 Task: Open a blank sheet, save the file as 'analysis' Insert a table '2 by 3' In first column, add headers, 'Roll No, Name'. Under first header add  1, 2. Under second header add  Olivia, Grace. Change table style to  'Green'
Action: Mouse moved to (409, 212)
Screenshot: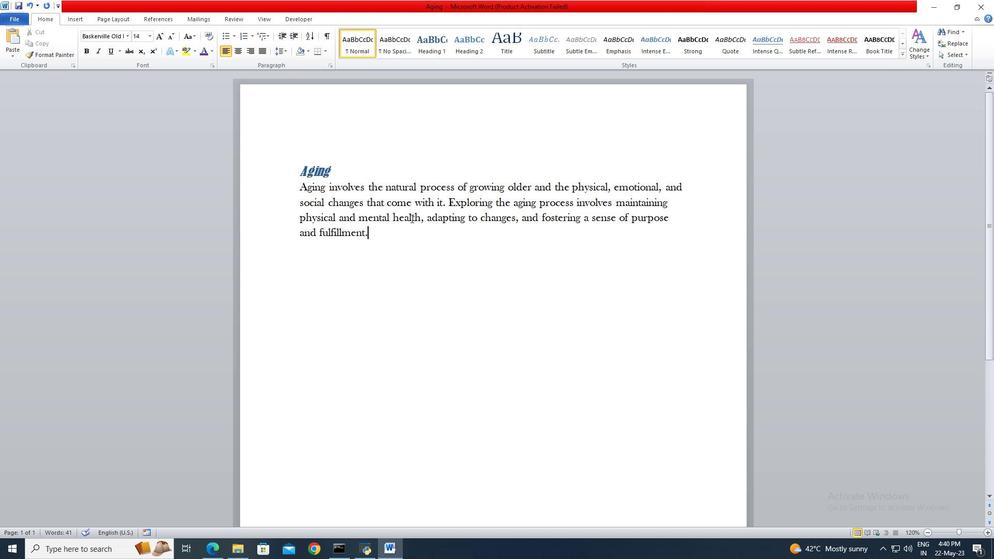 
Action: Key pressed ctrl+N
Screenshot: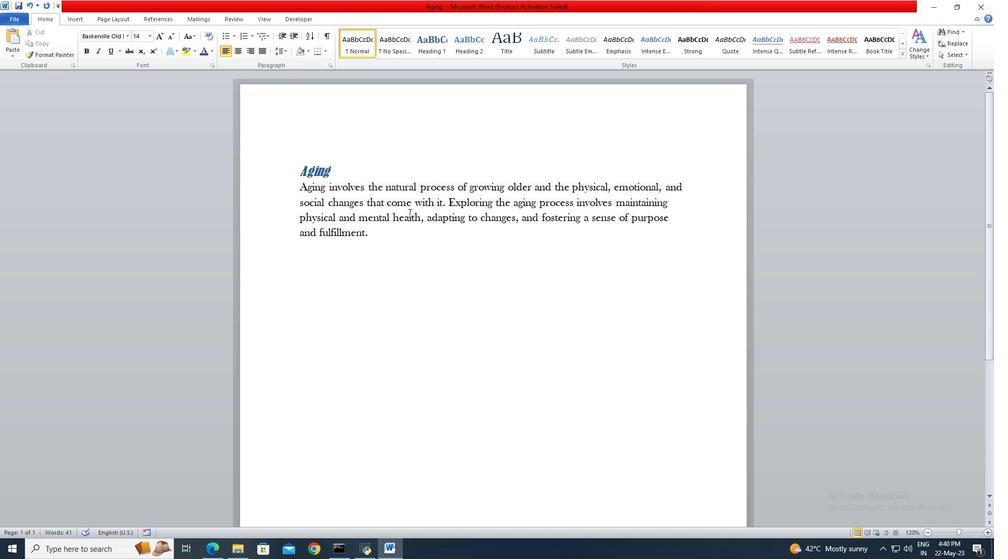 
Action: Mouse moved to (20, 17)
Screenshot: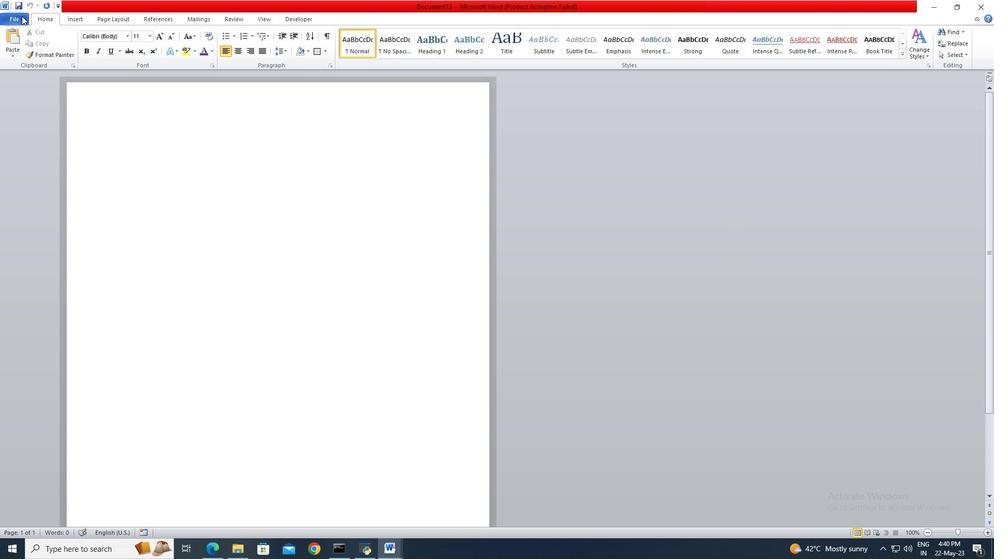 
Action: Mouse pressed left at (20, 17)
Screenshot: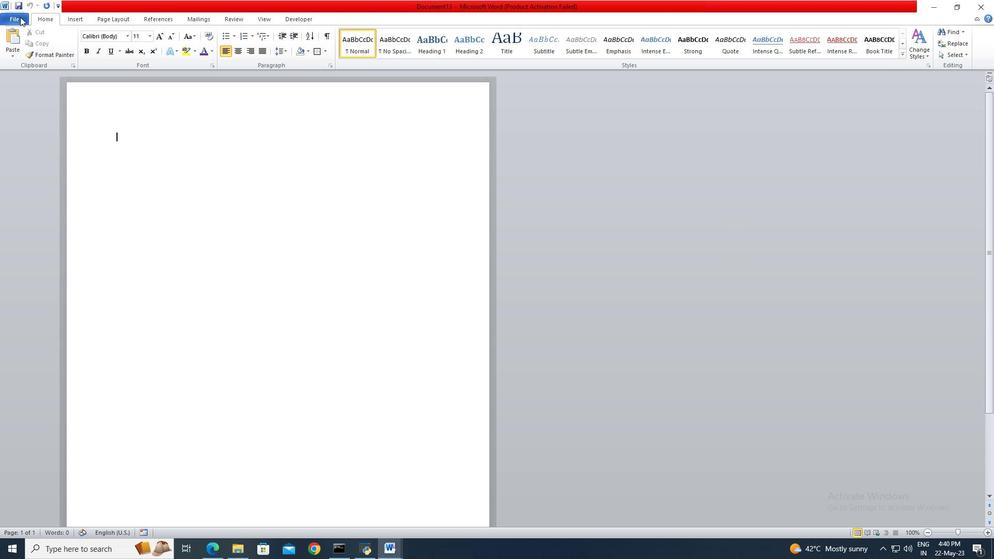 
Action: Mouse moved to (45, 56)
Screenshot: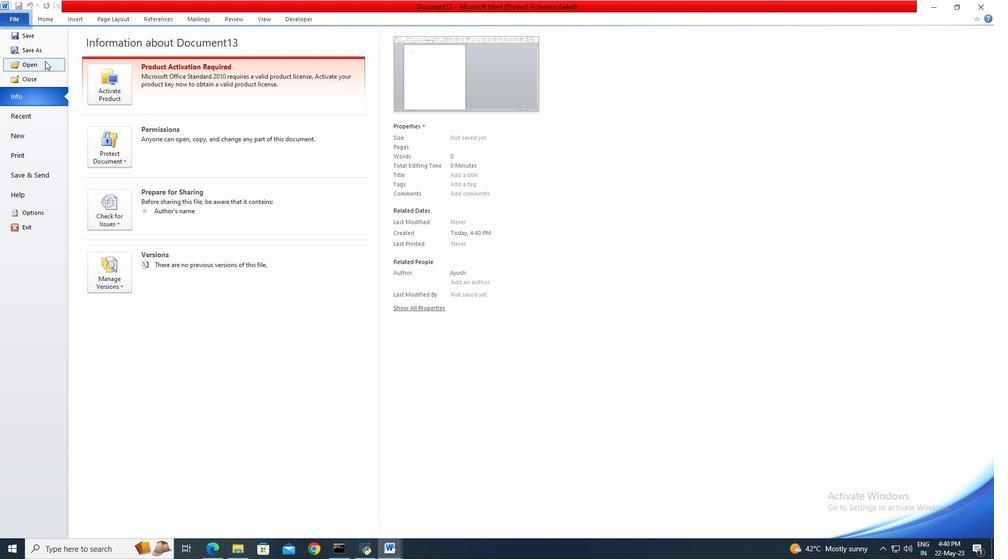 
Action: Mouse pressed left at (45, 56)
Screenshot: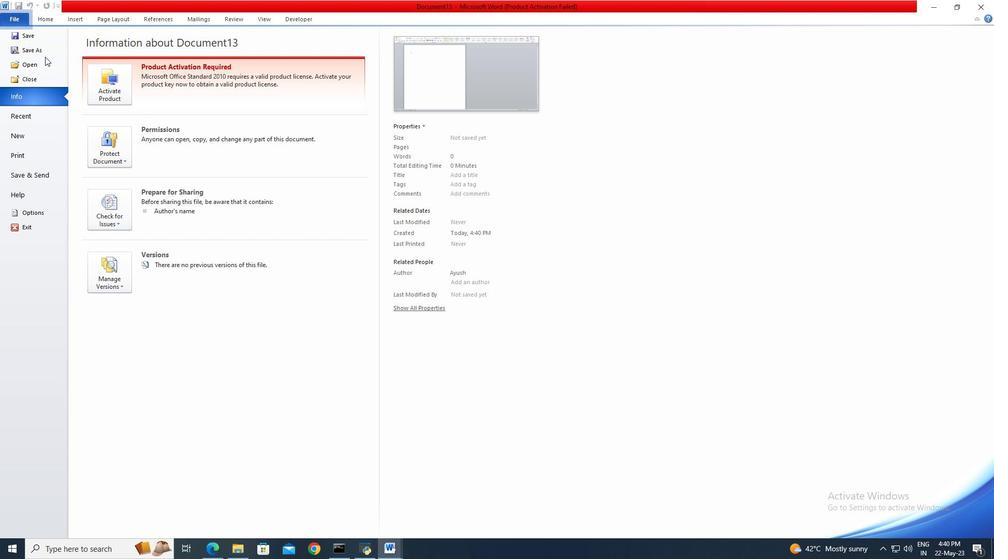 
Action: Mouse moved to (45, 52)
Screenshot: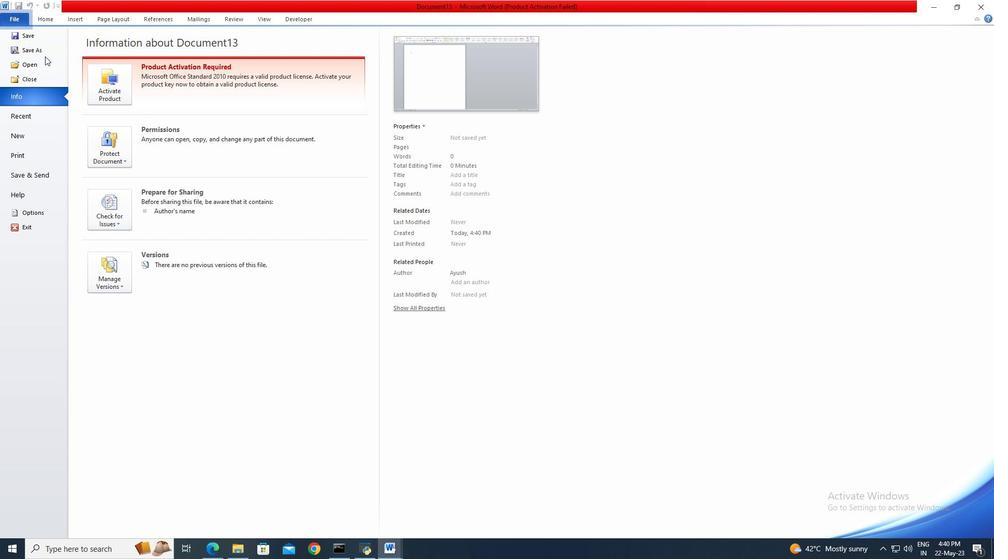 
Action: Mouse pressed left at (45, 52)
Screenshot: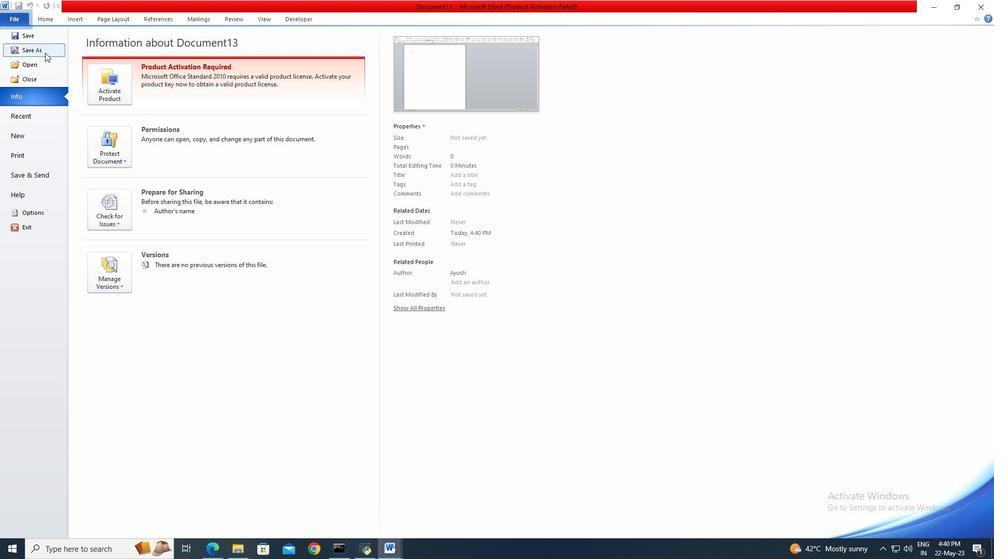 
Action: Key pressed analysis
Screenshot: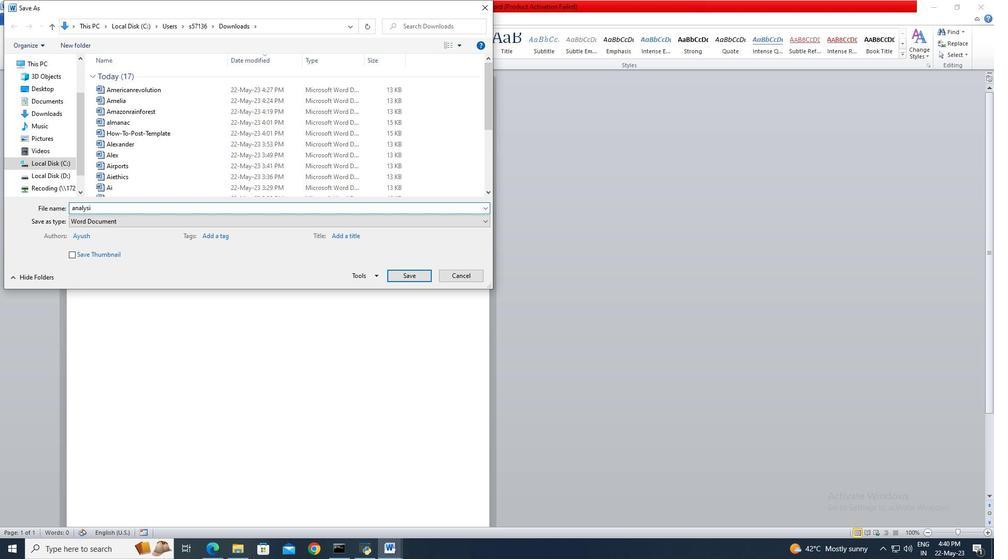 
Action: Mouse moved to (398, 279)
Screenshot: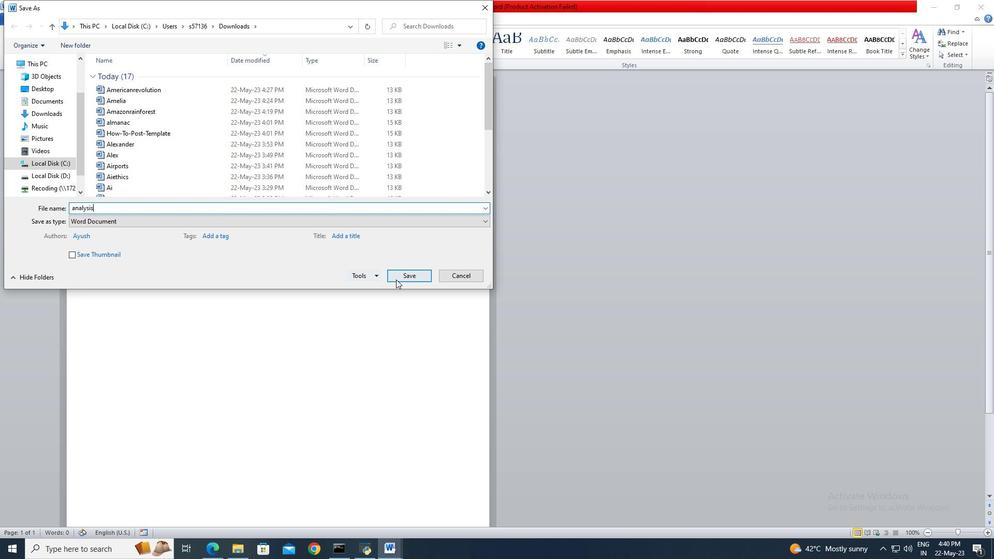 
Action: Mouse pressed left at (398, 279)
Screenshot: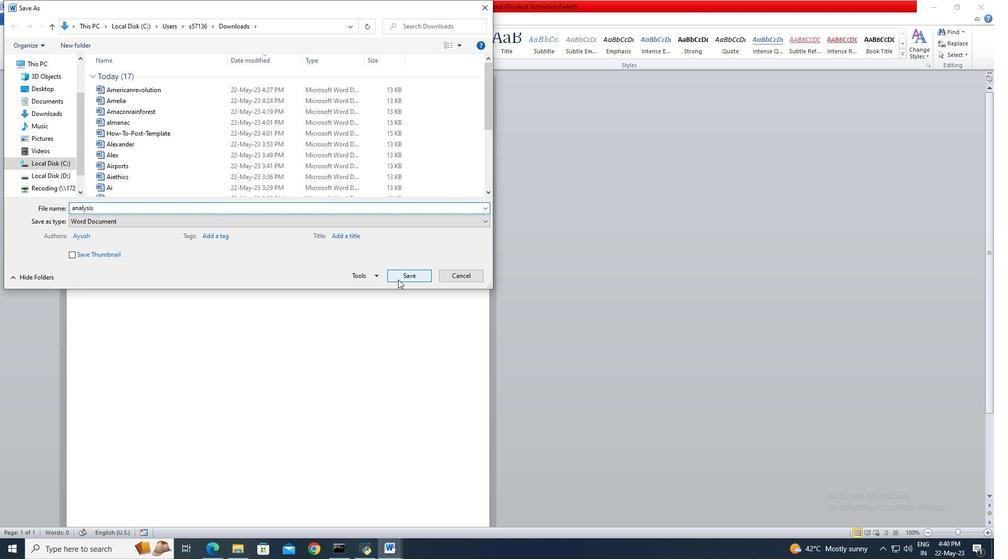 
Action: Mouse moved to (79, 20)
Screenshot: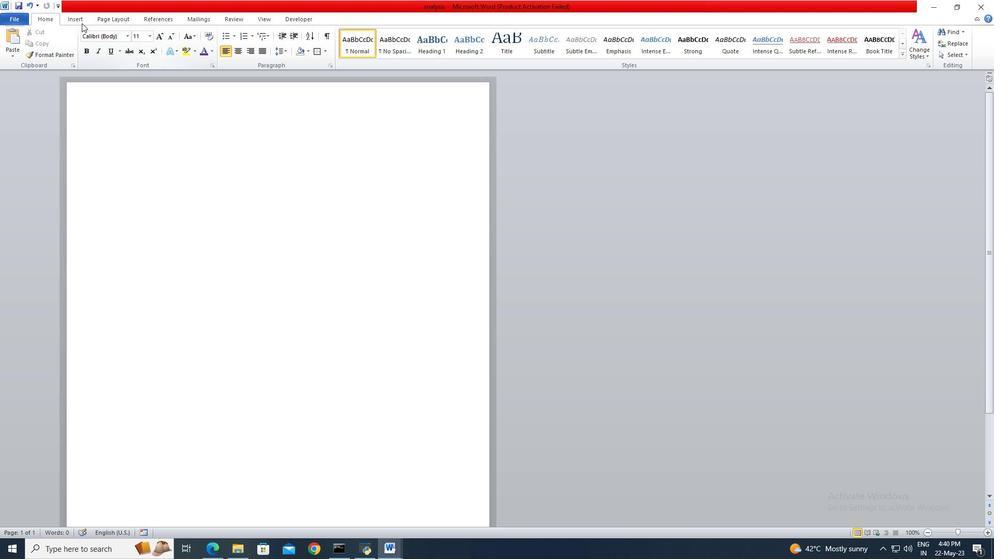 
Action: Mouse pressed left at (79, 20)
Screenshot: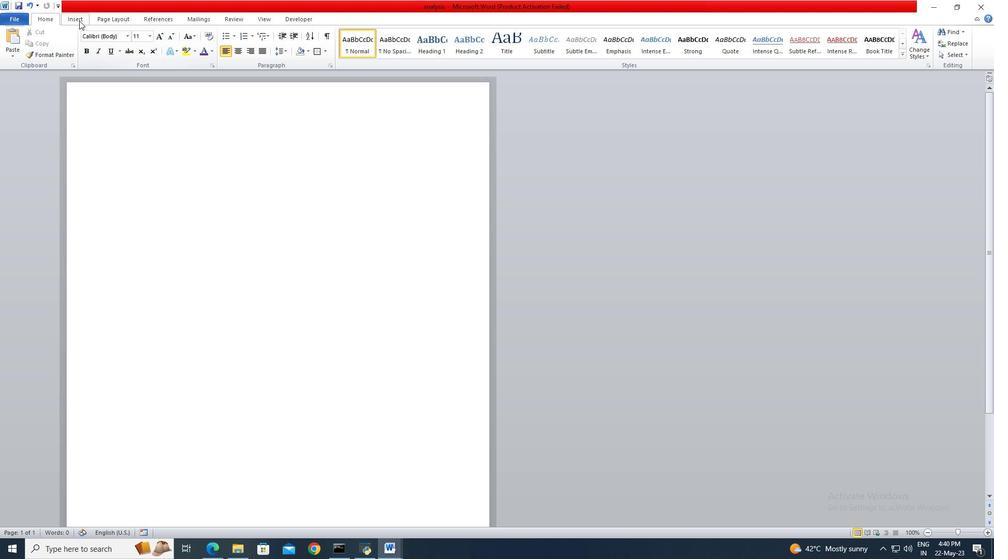 
Action: Mouse moved to (85, 48)
Screenshot: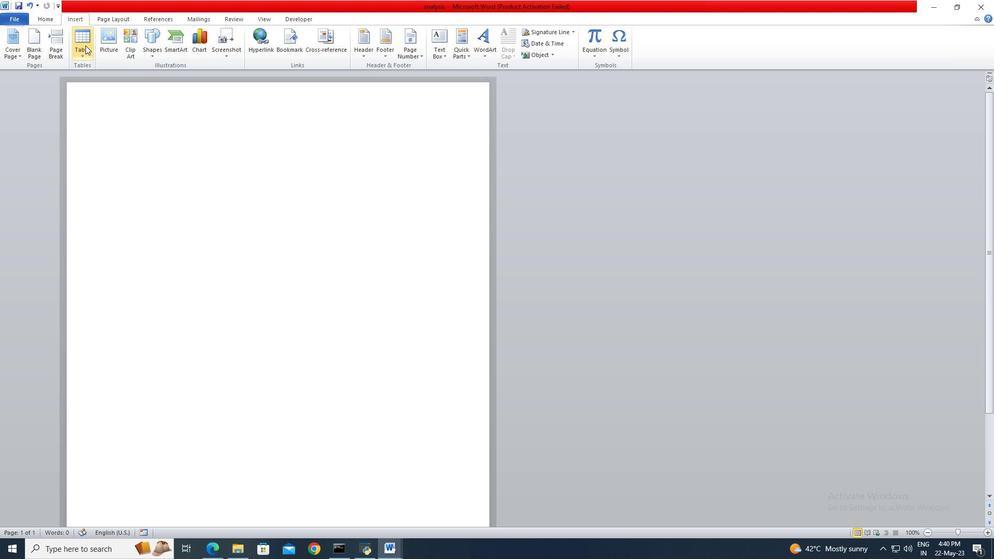 
Action: Mouse pressed left at (85, 48)
Screenshot: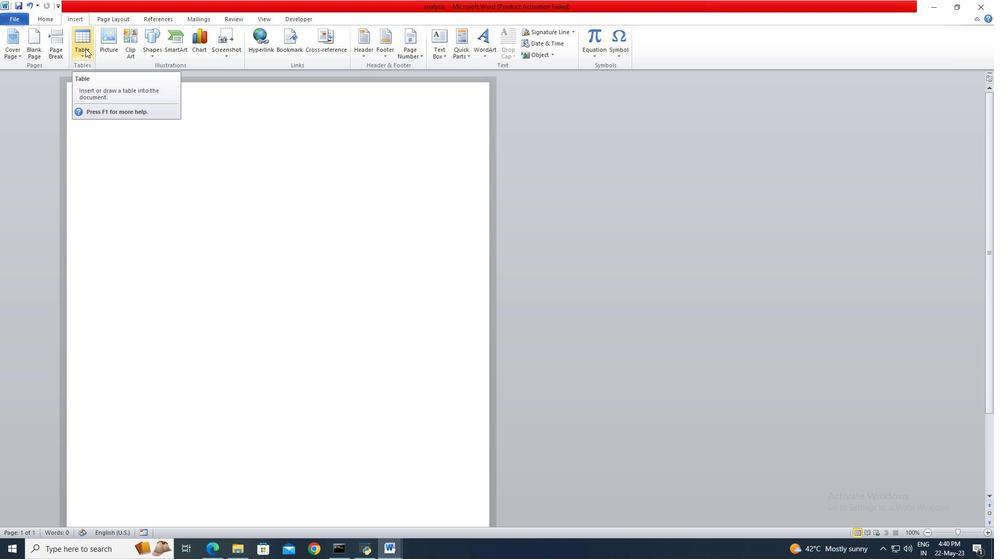 
Action: Mouse moved to (86, 97)
Screenshot: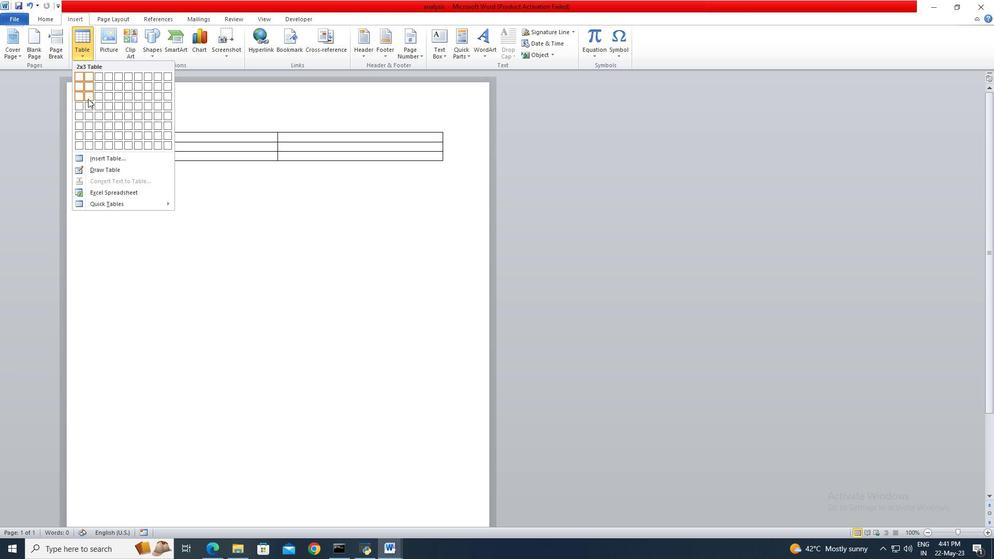 
Action: Mouse pressed left at (86, 97)
Screenshot: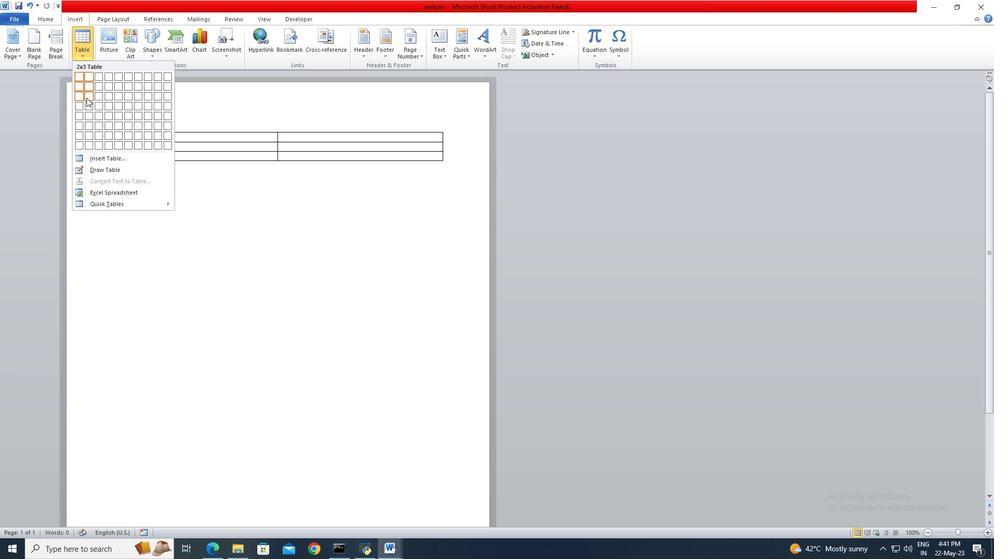 
Action: Mouse moved to (135, 140)
Screenshot: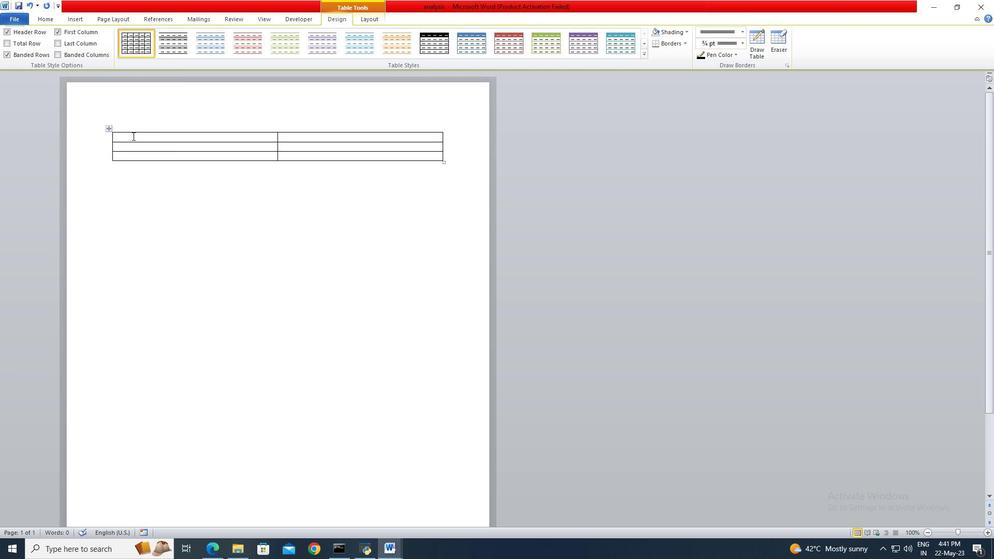 
Action: Mouse pressed left at (135, 140)
Screenshot: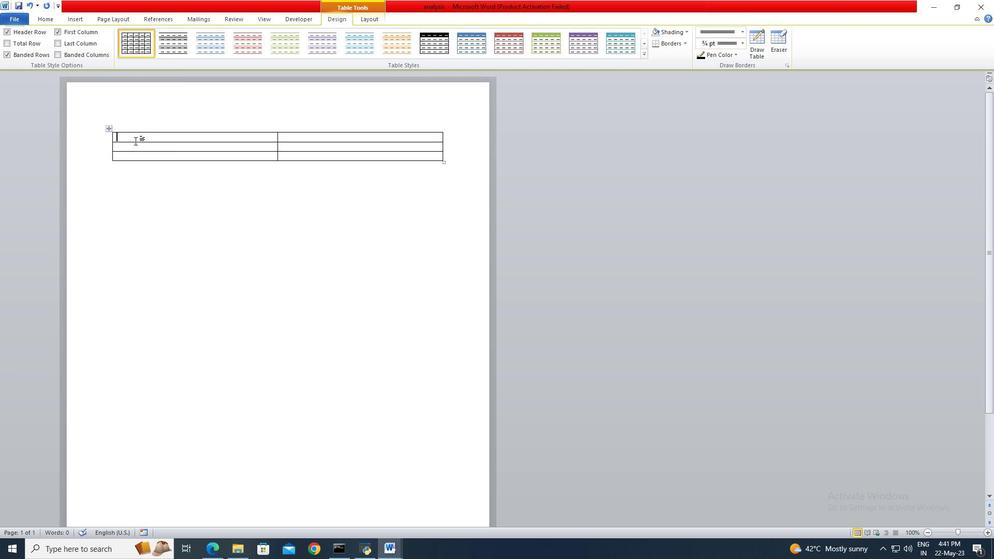 
Action: Mouse moved to (175, 149)
Screenshot: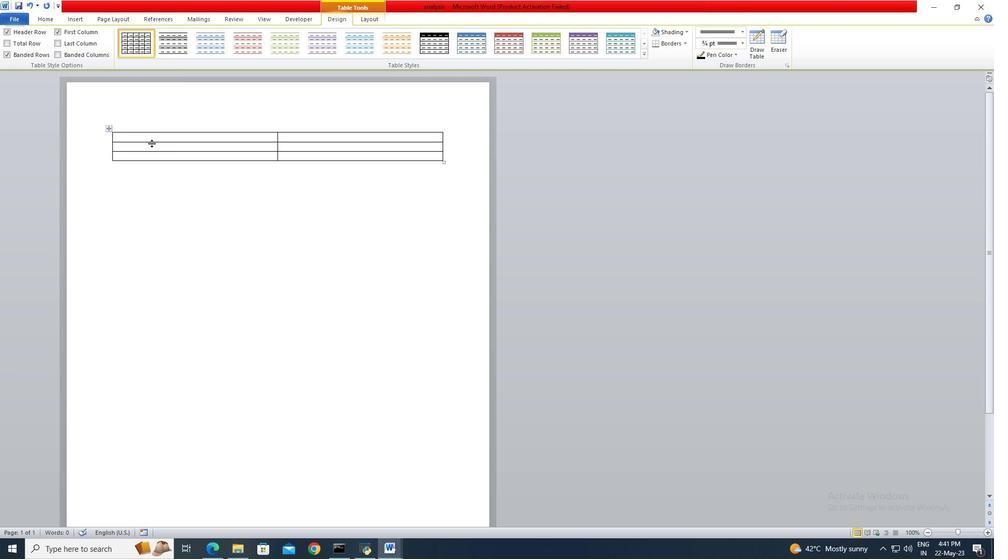 
Action: Key pressed <Key.shift>Roll<Key.space><Key.shift>No
Screenshot: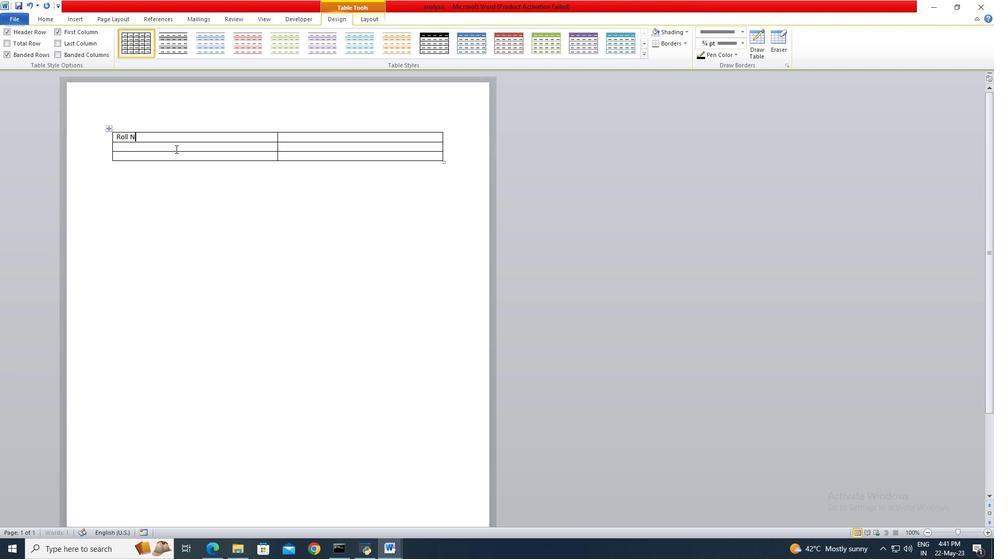 
Action: Mouse moved to (298, 138)
Screenshot: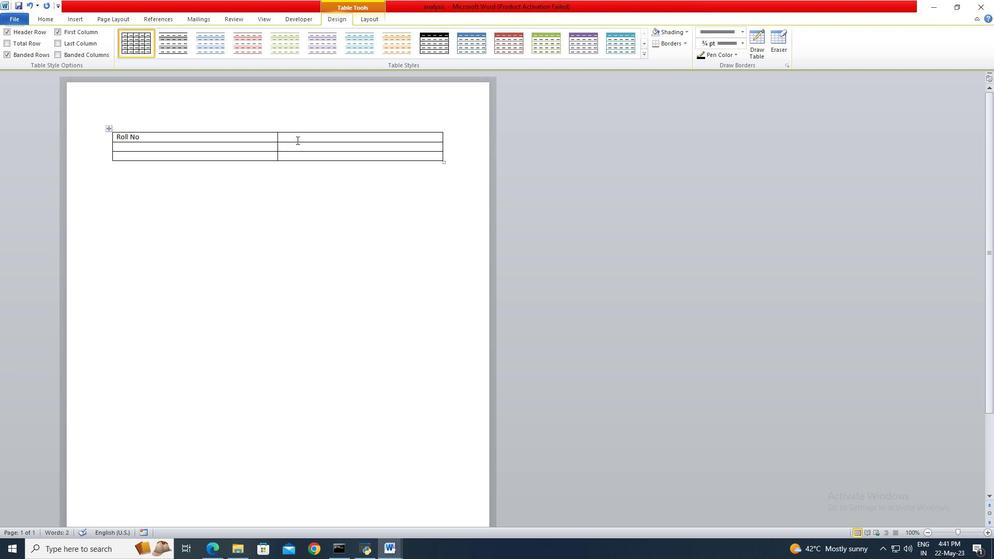 
Action: Mouse pressed left at (298, 138)
Screenshot: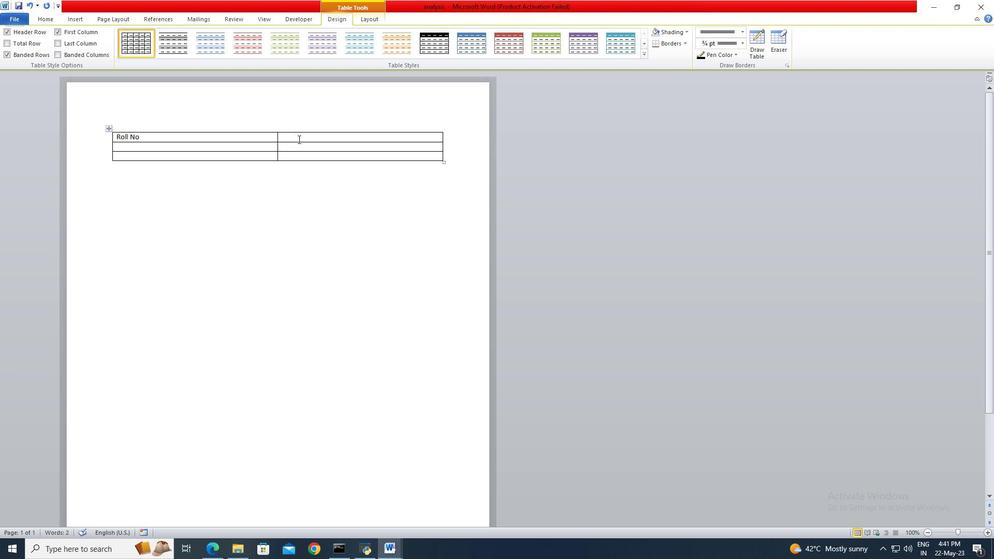 
Action: Key pressed <Key.shift>Name
Screenshot: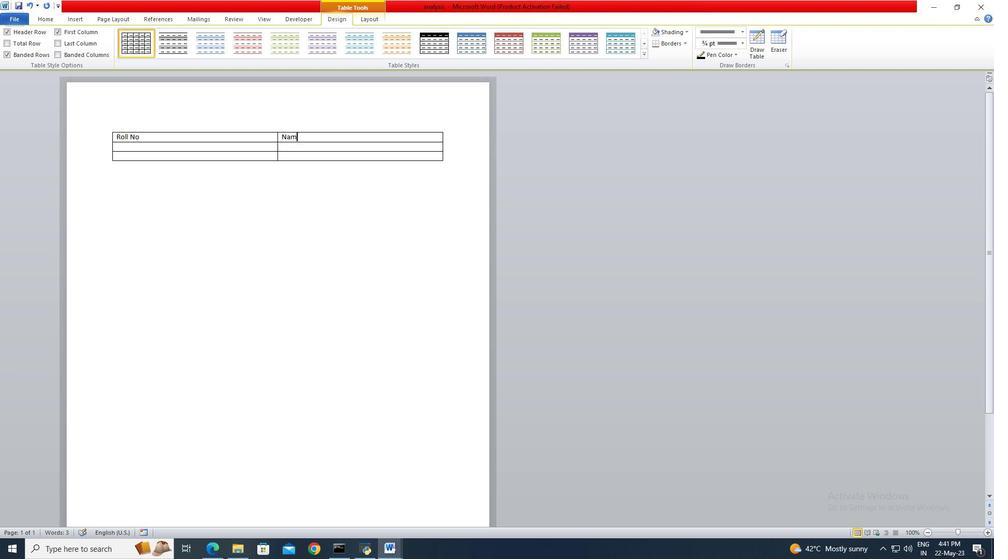 
Action: Mouse moved to (251, 148)
Screenshot: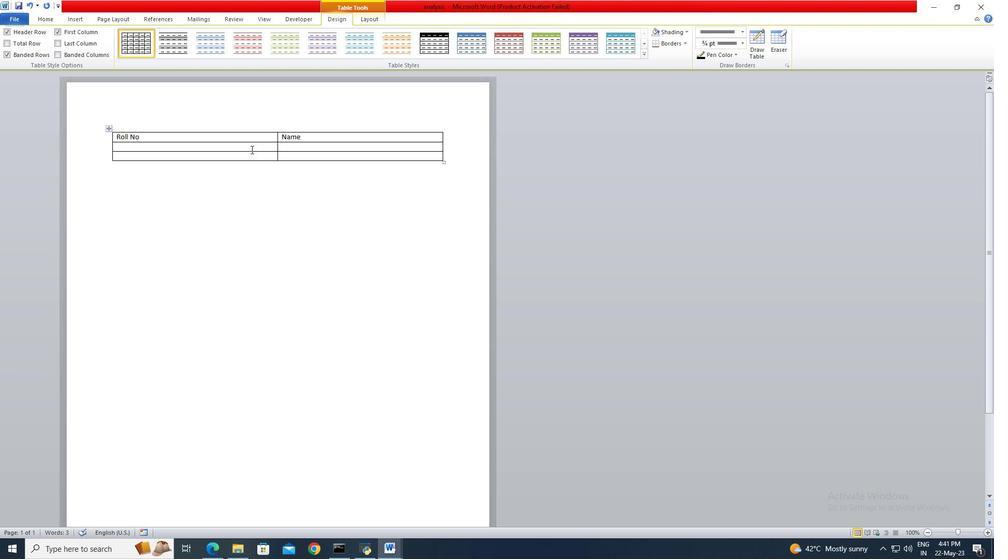 
Action: Mouse pressed left at (251, 148)
Screenshot: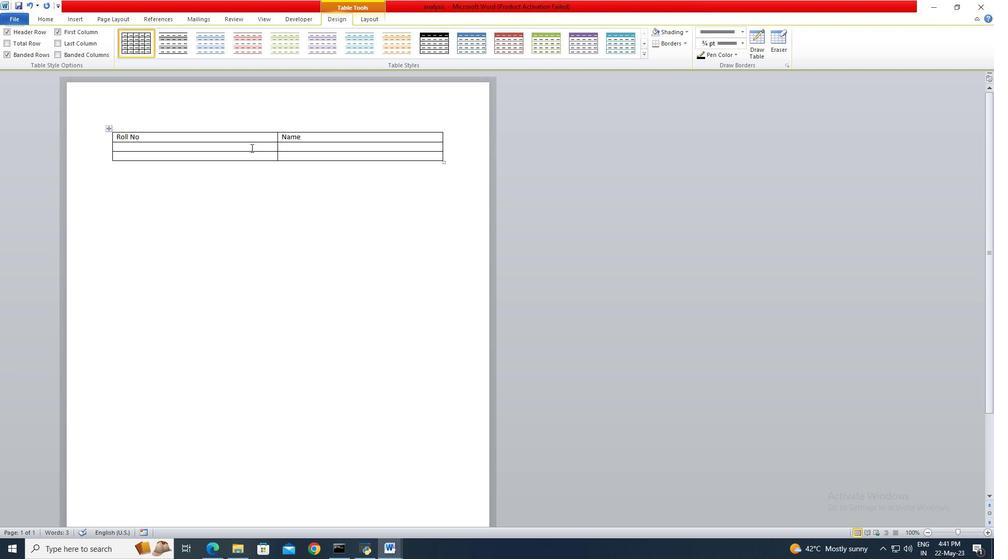 
Action: Key pressed 1
Screenshot: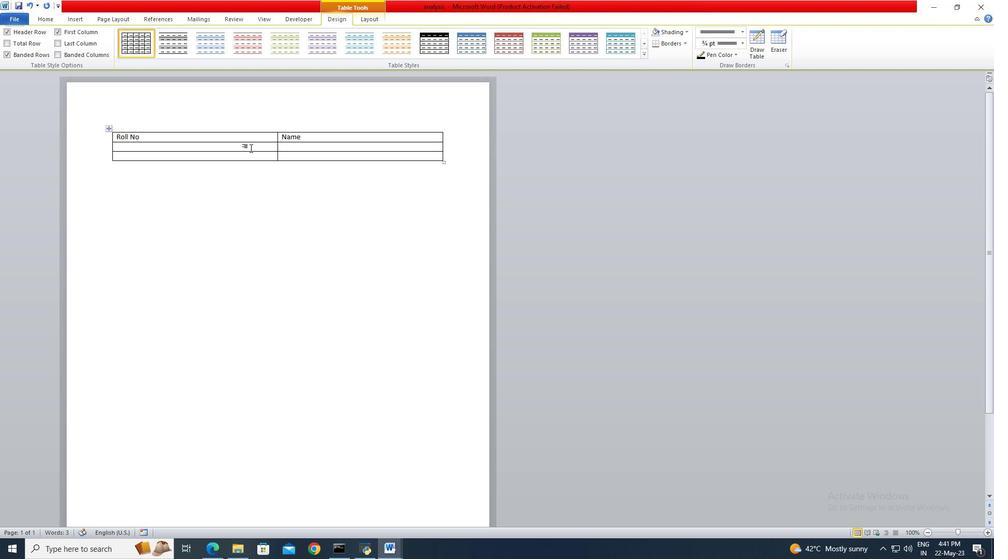 
Action: Mouse moved to (252, 156)
Screenshot: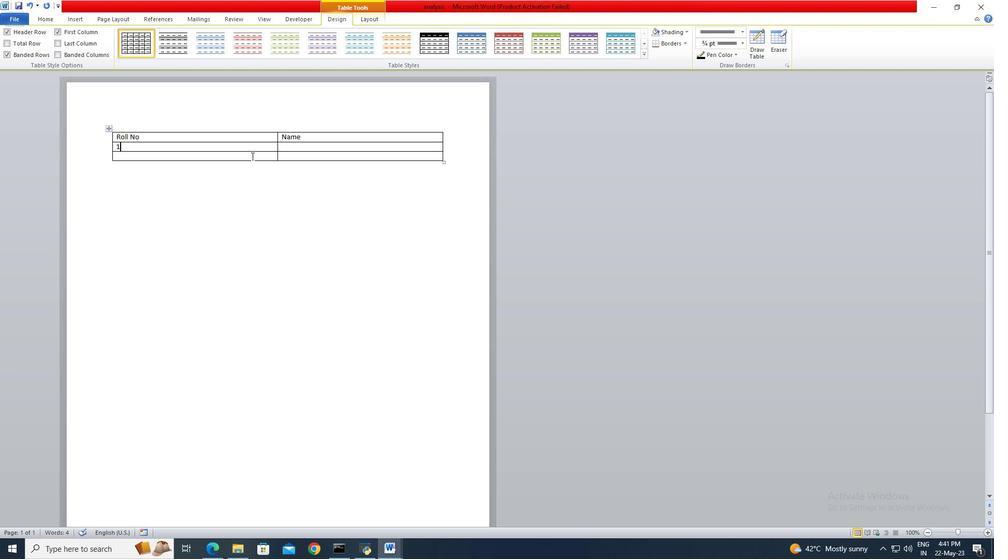 
Action: Mouse pressed left at (252, 156)
Screenshot: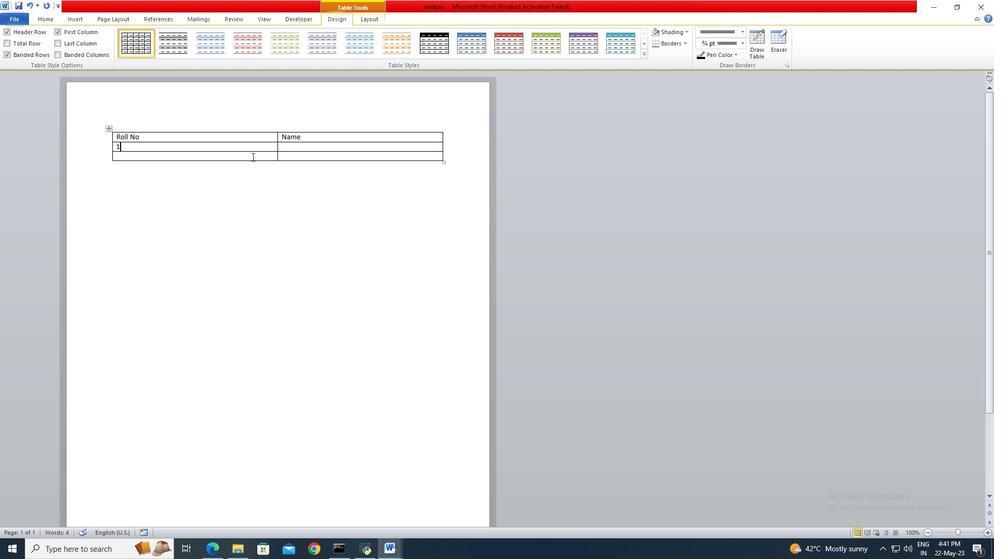 
Action: Key pressed 2
Screenshot: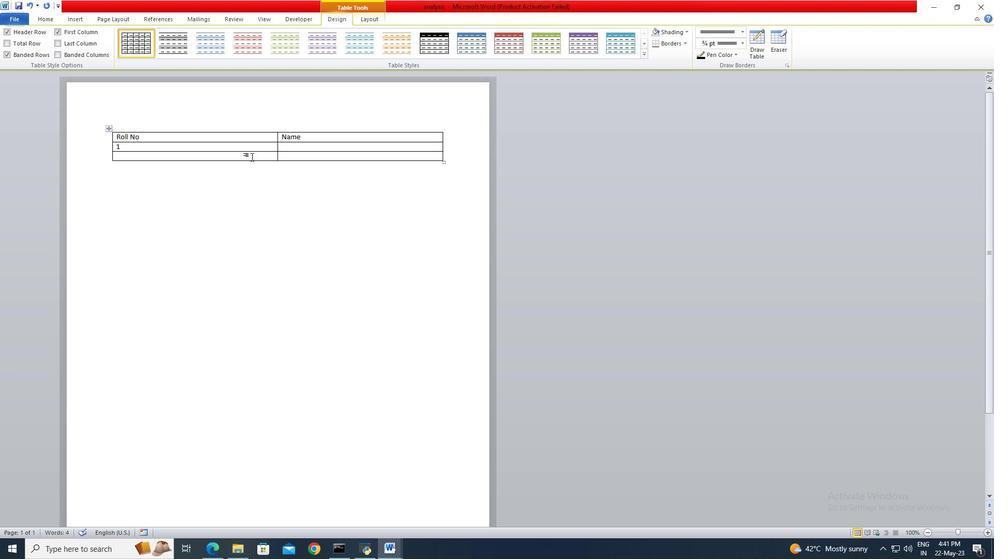 
Action: Mouse moved to (292, 148)
Screenshot: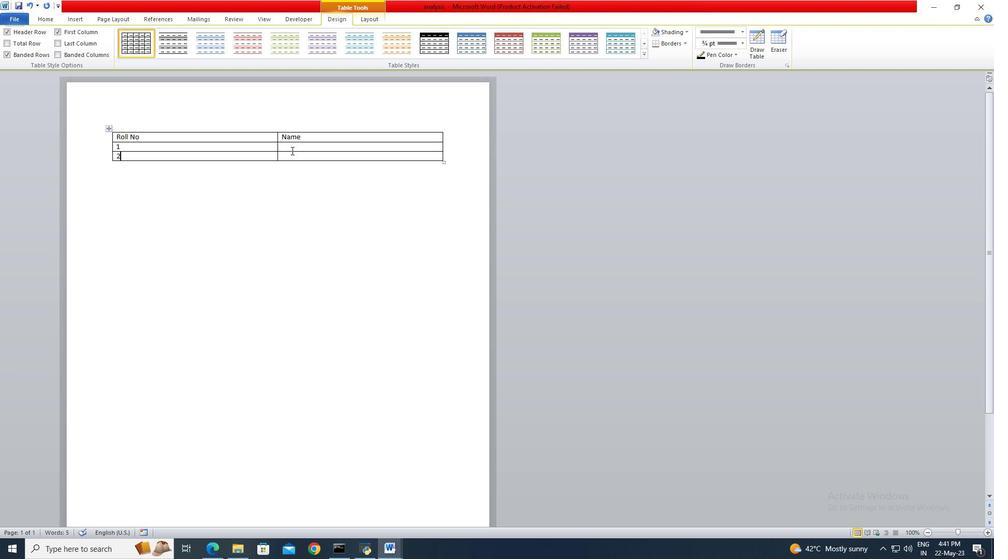 
Action: Mouse pressed left at (292, 148)
Screenshot: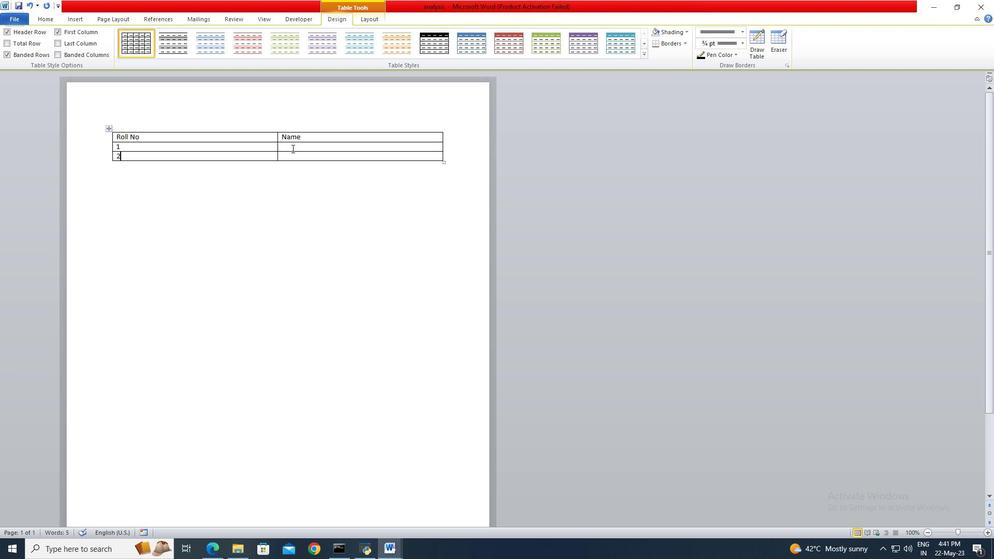 
Action: Key pressed <Key.shift>Olivia
Screenshot: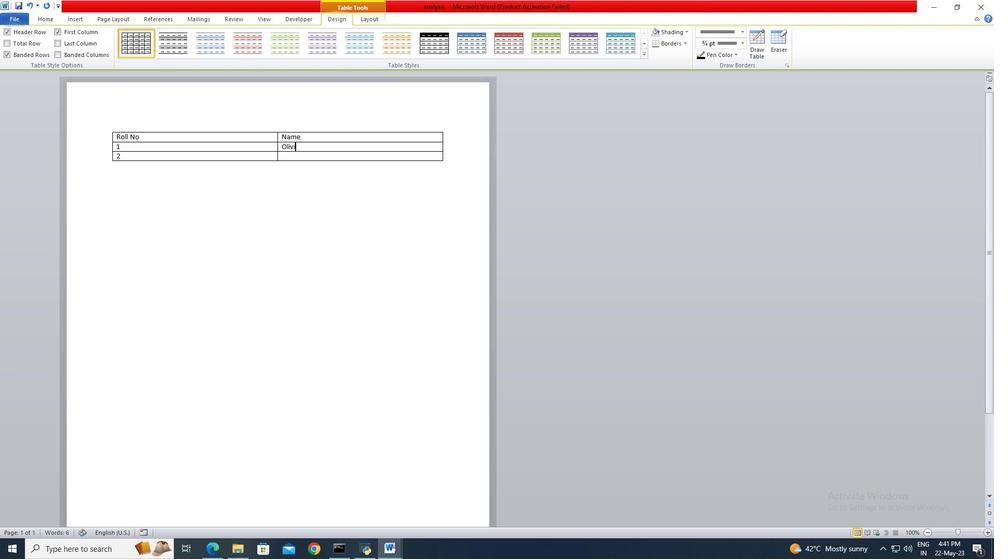 
Action: Mouse moved to (294, 158)
Screenshot: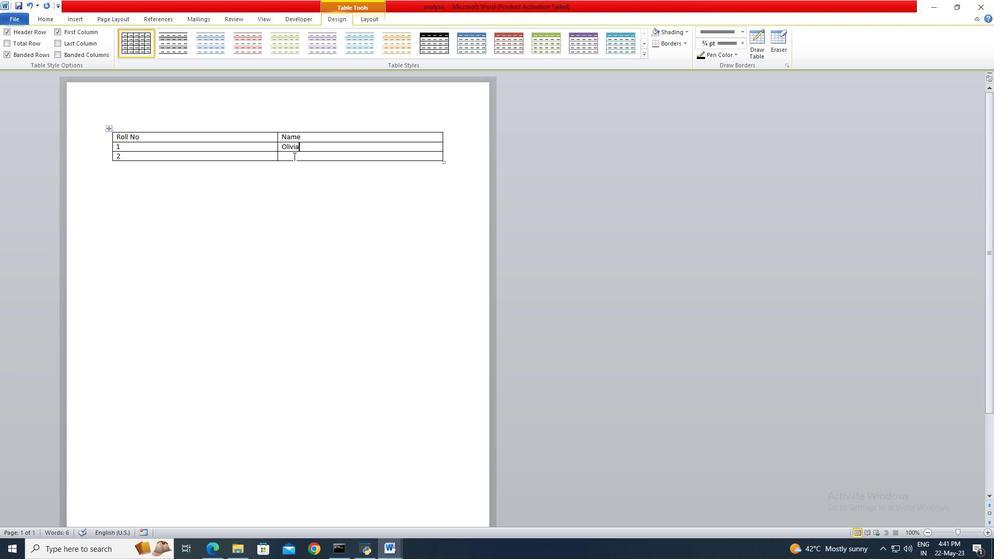 
Action: Mouse pressed left at (294, 158)
Screenshot: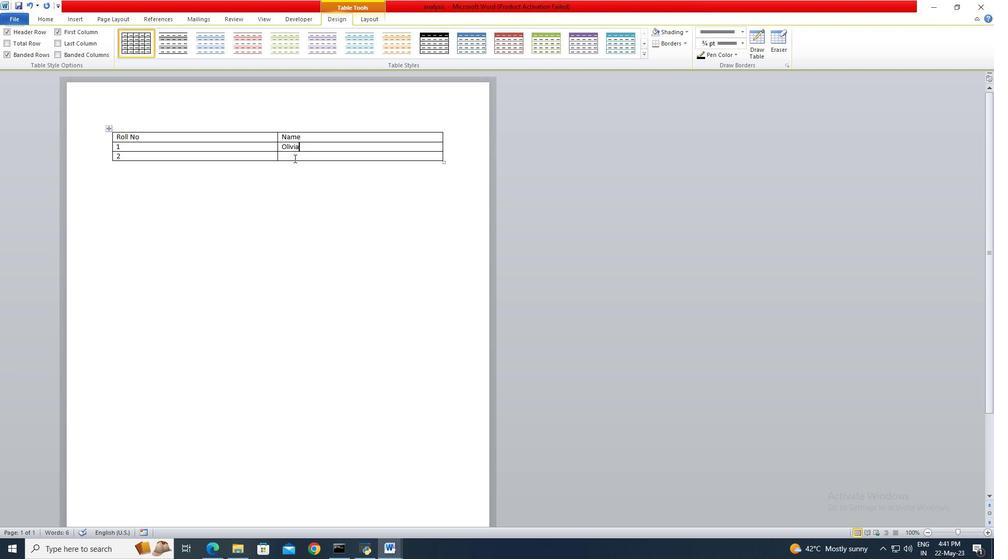 
Action: Key pressed <Key.shift>Grace
Screenshot: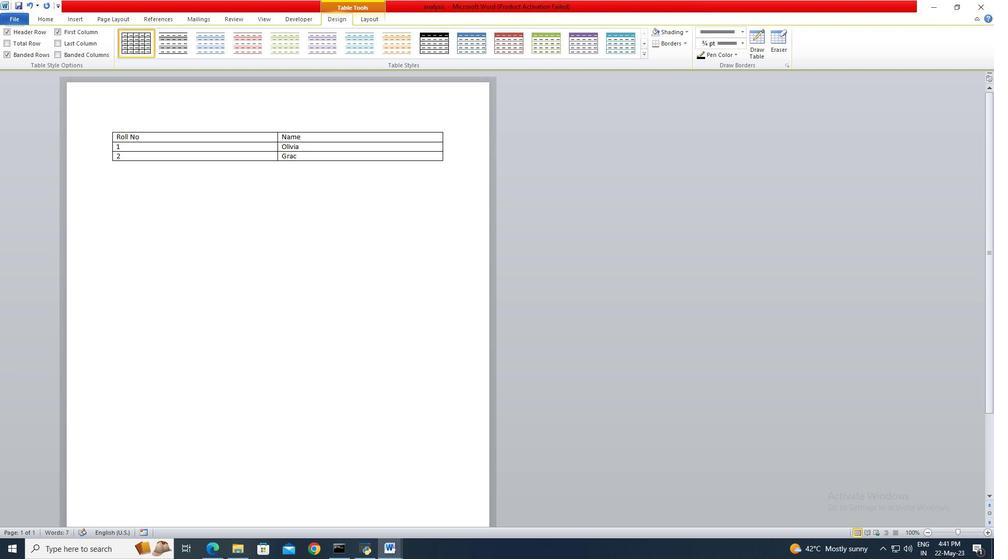 
Action: Mouse moved to (548, 44)
Screenshot: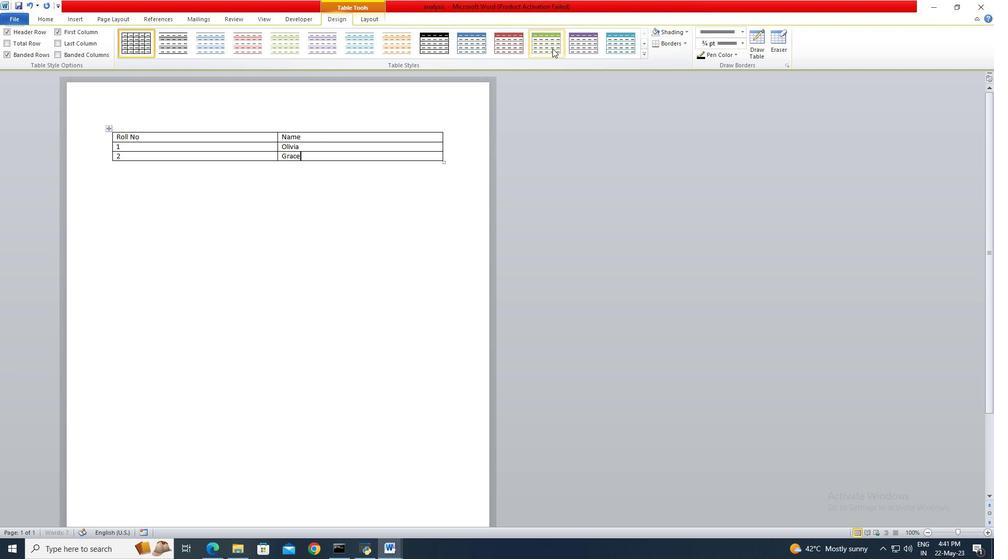 
Action: Mouse pressed left at (548, 44)
Screenshot: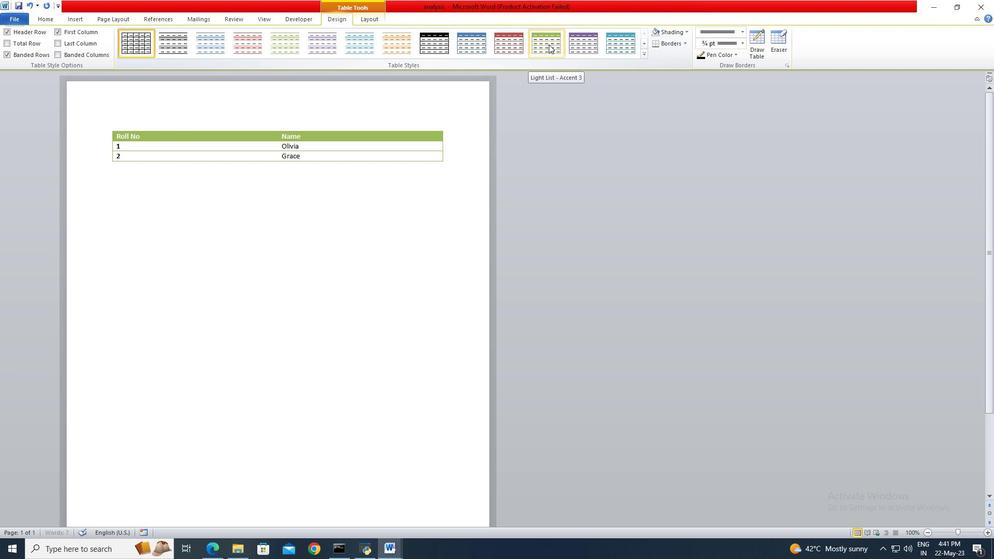 
Action: Mouse moved to (423, 169)
Screenshot: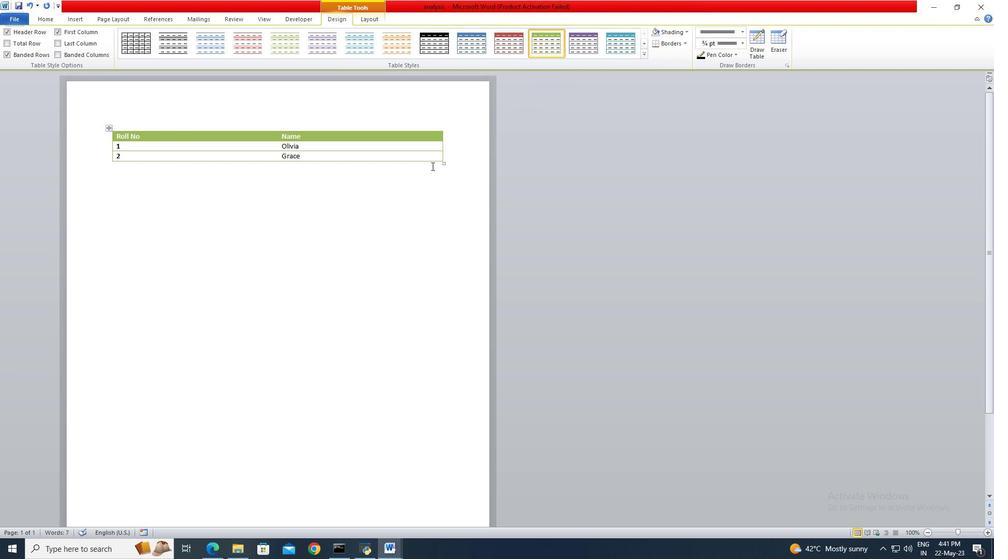 
